 Task: Log work in the project Wayfarer for the issue 'Upgrade the performance of a web application to reduce server response time and improve page load speed' spent time as '3w 4d 3h 17m' and remaining time as '3w 2d 8h 35m' and clone the issue. Now add the issue to the epic 'Cloud-to-Cloud Integration'.
Action: Mouse moved to (222, 62)
Screenshot: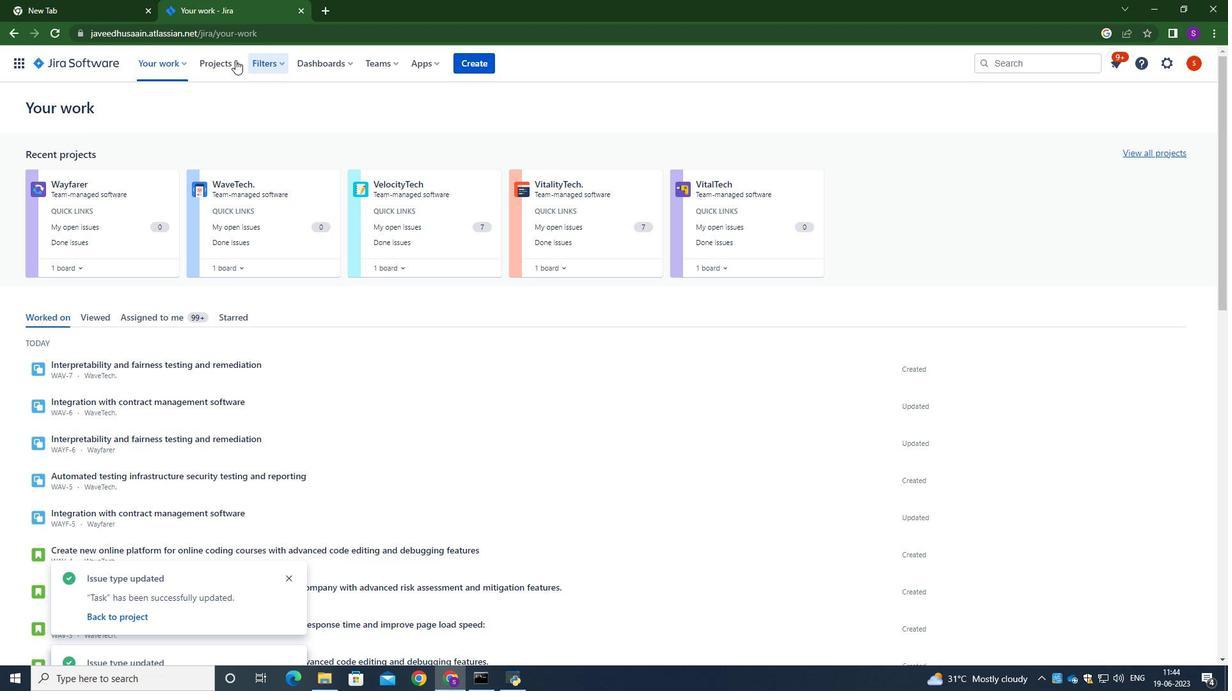 
Action: Mouse pressed left at (222, 62)
Screenshot: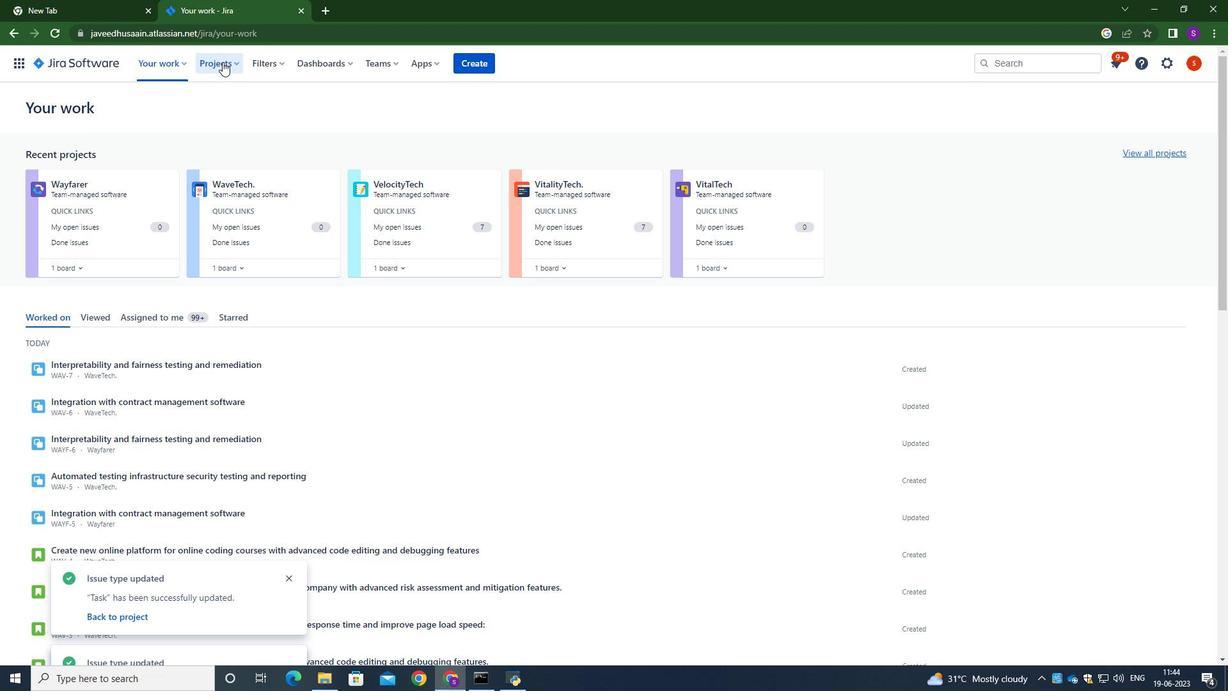 
Action: Mouse moved to (262, 124)
Screenshot: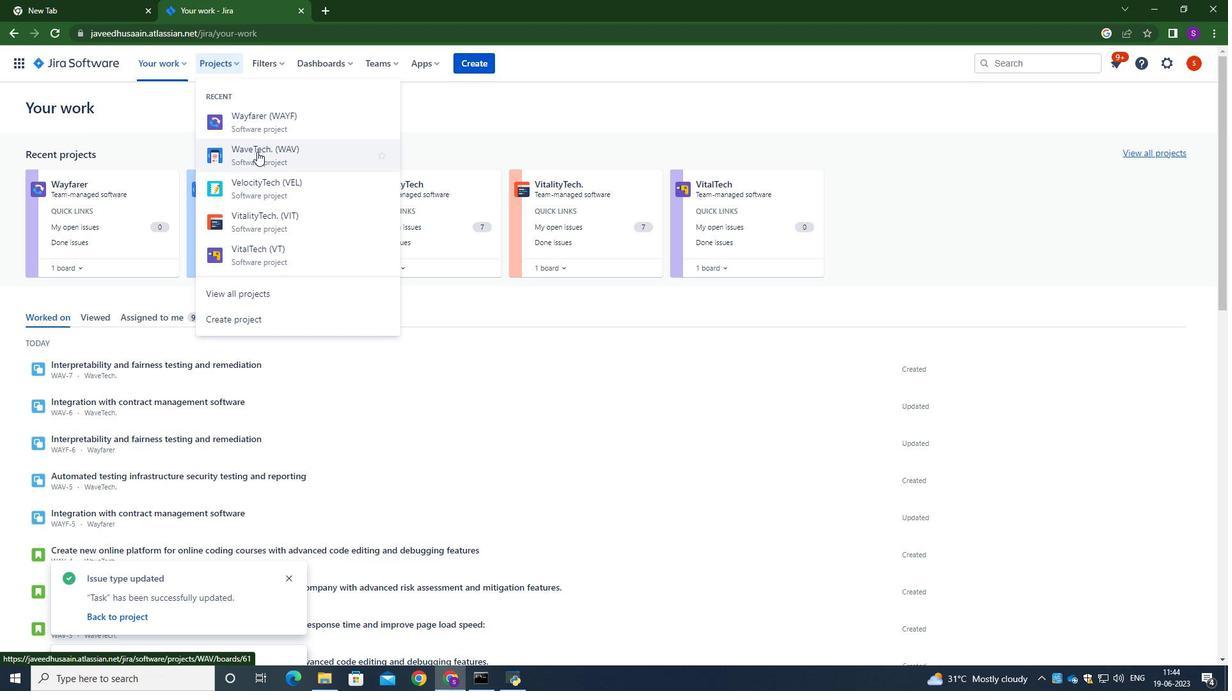 
Action: Mouse pressed left at (262, 124)
Screenshot: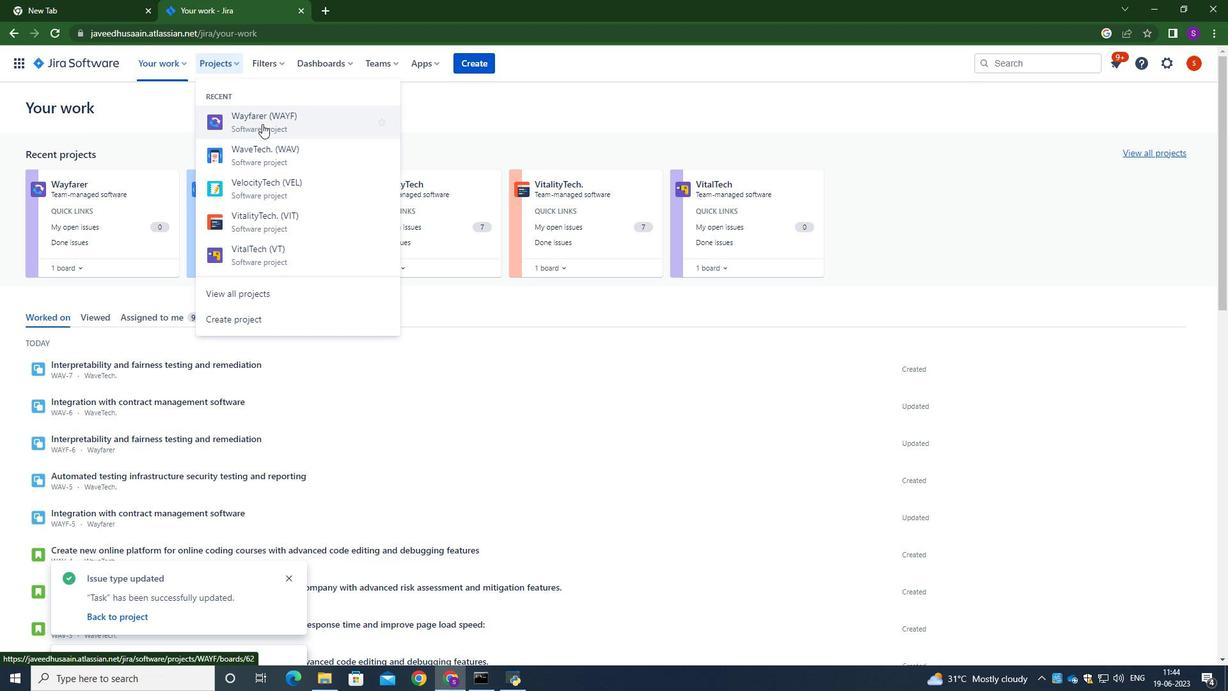 
Action: Mouse moved to (68, 202)
Screenshot: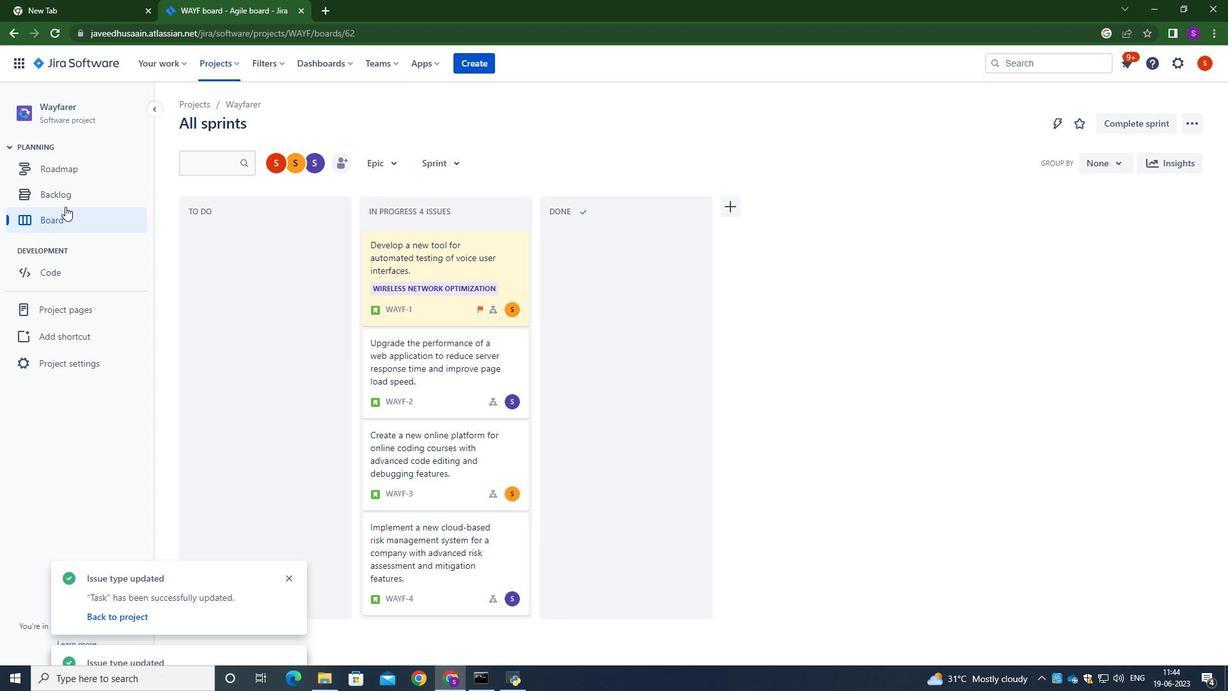 
Action: Mouse pressed left at (68, 202)
Screenshot: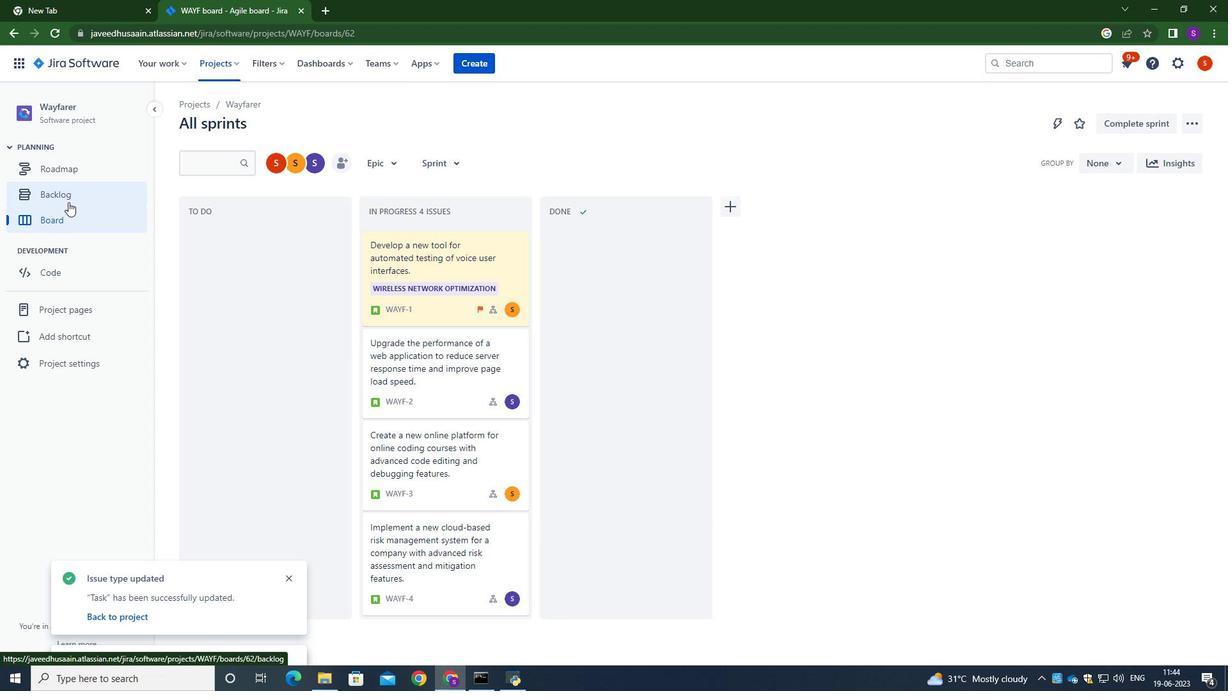 
Action: Mouse moved to (531, 344)
Screenshot: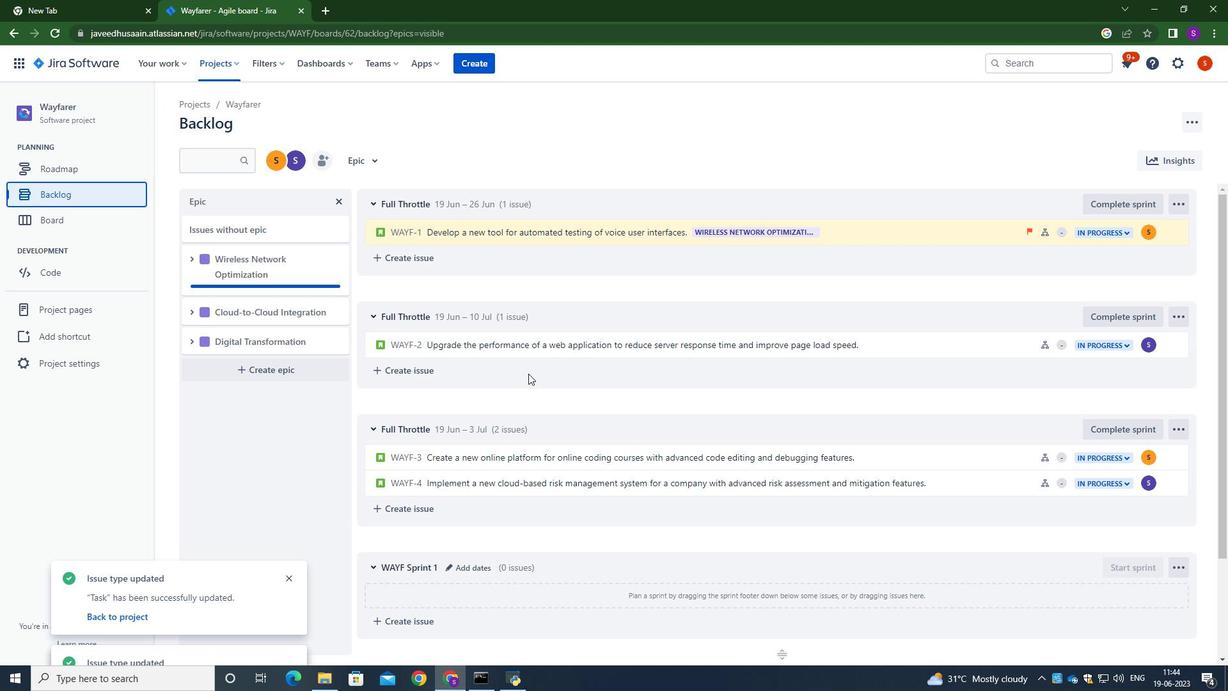 
Action: Mouse pressed left at (531, 344)
Screenshot: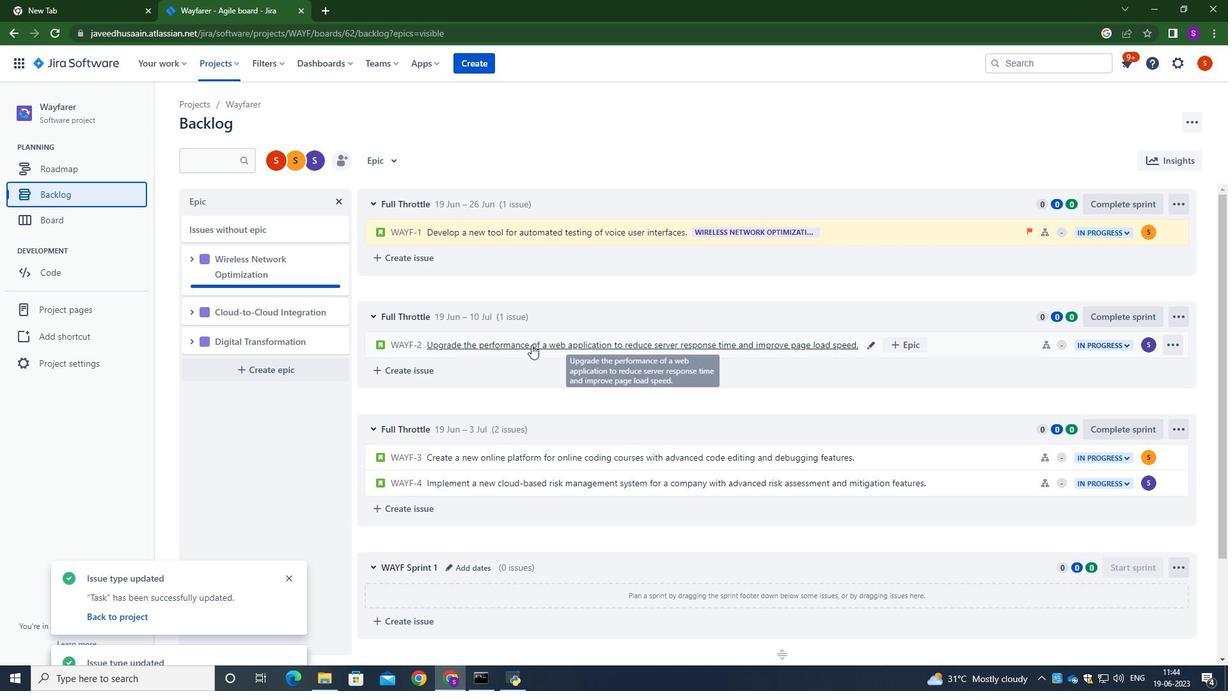 
Action: Mouse moved to (1174, 202)
Screenshot: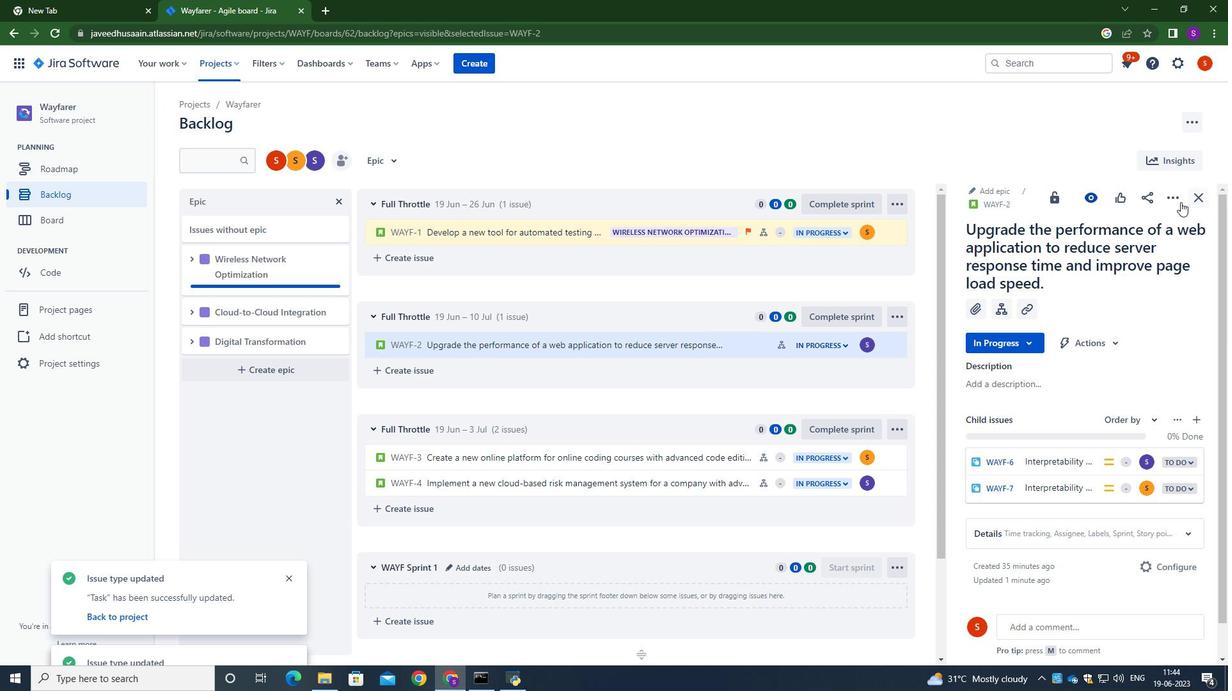 
Action: Mouse pressed left at (1174, 202)
Screenshot: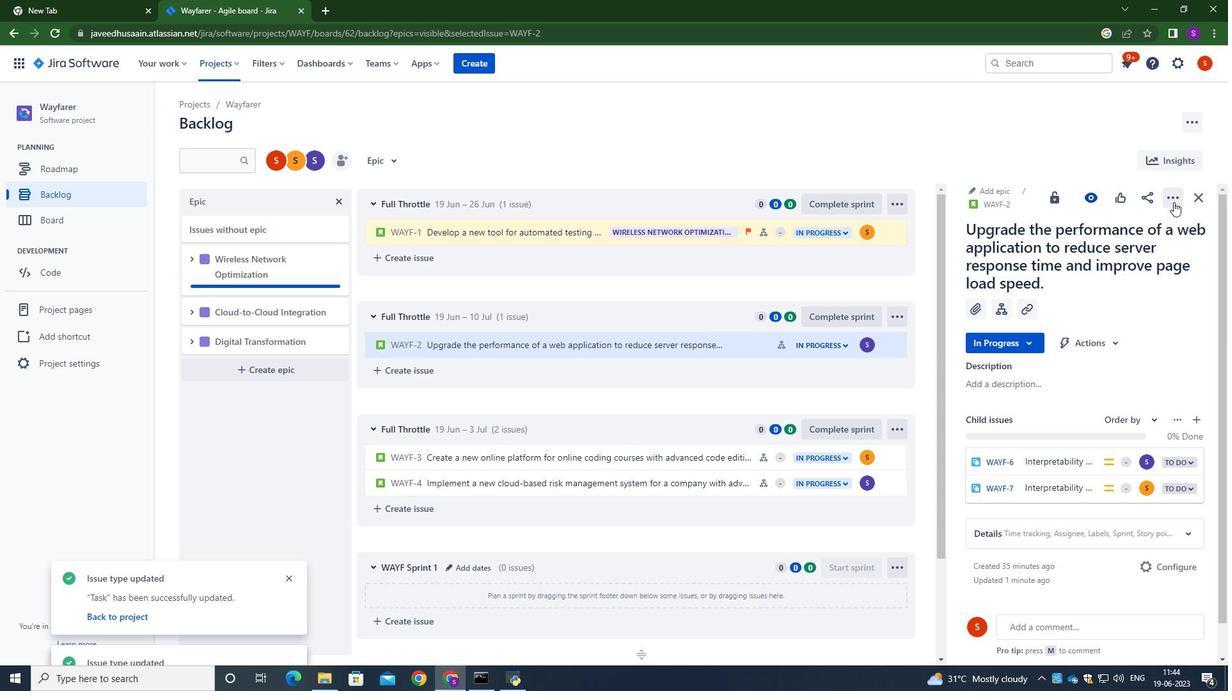 
Action: Mouse moved to (1119, 232)
Screenshot: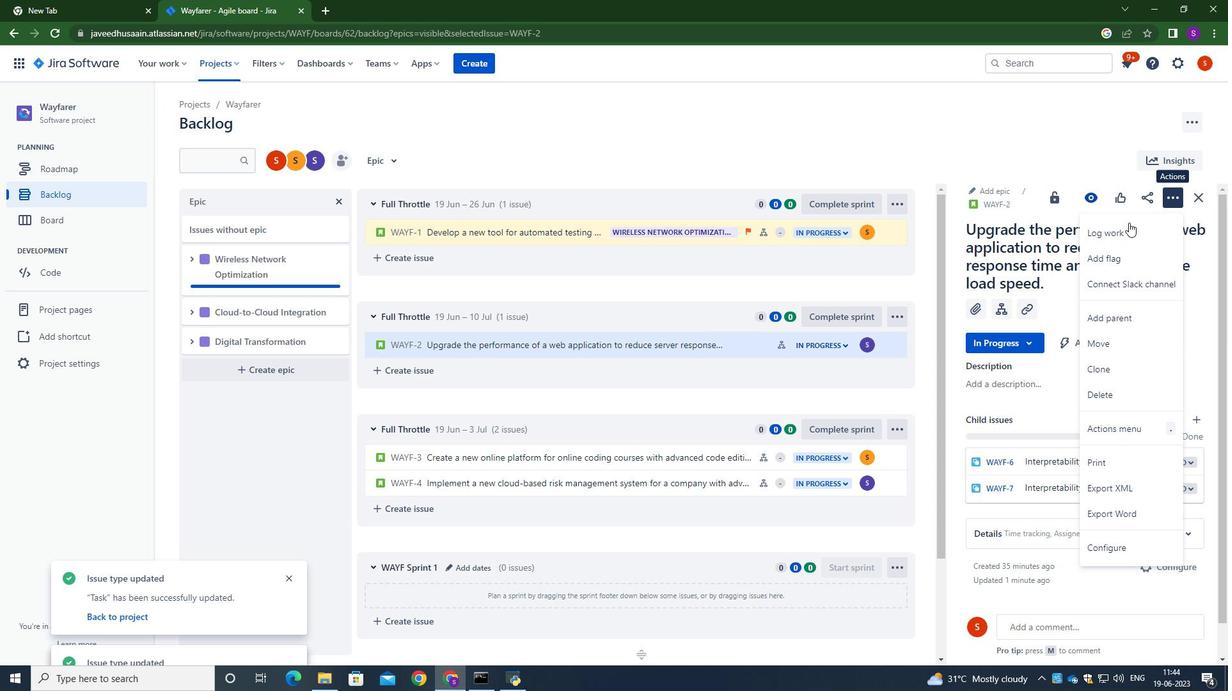 
Action: Mouse pressed left at (1119, 232)
Screenshot: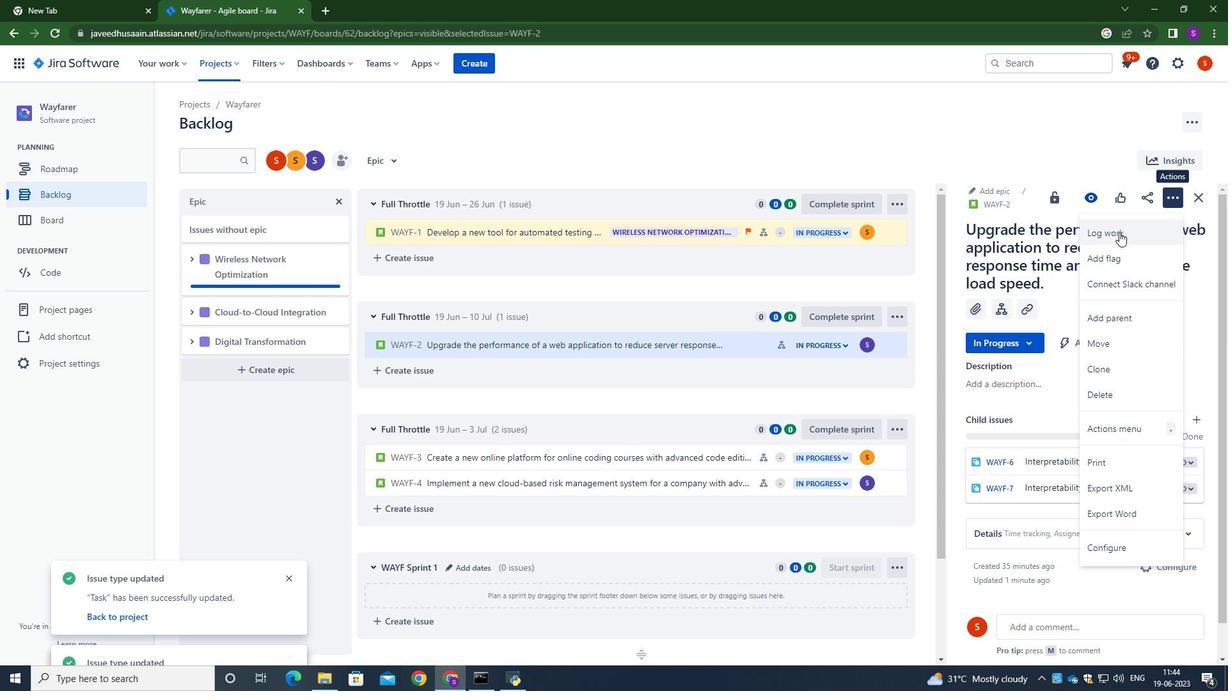 
Action: Mouse moved to (565, 195)
Screenshot: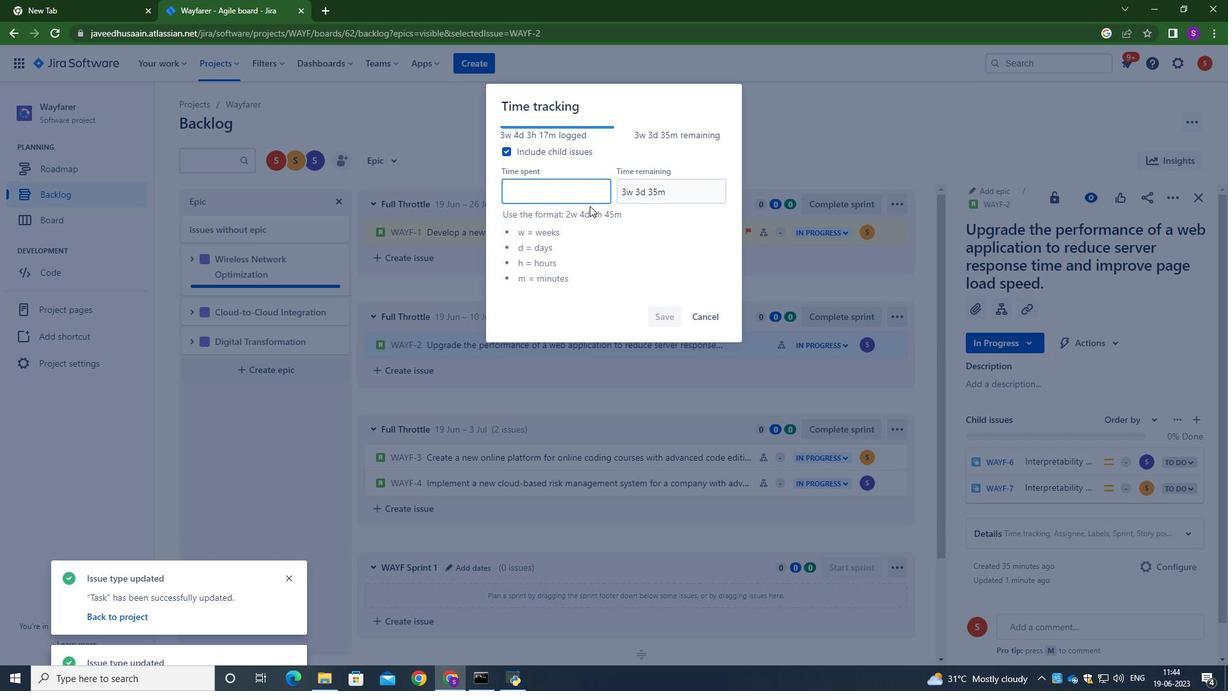 
Action: Mouse pressed left at (565, 195)
Screenshot: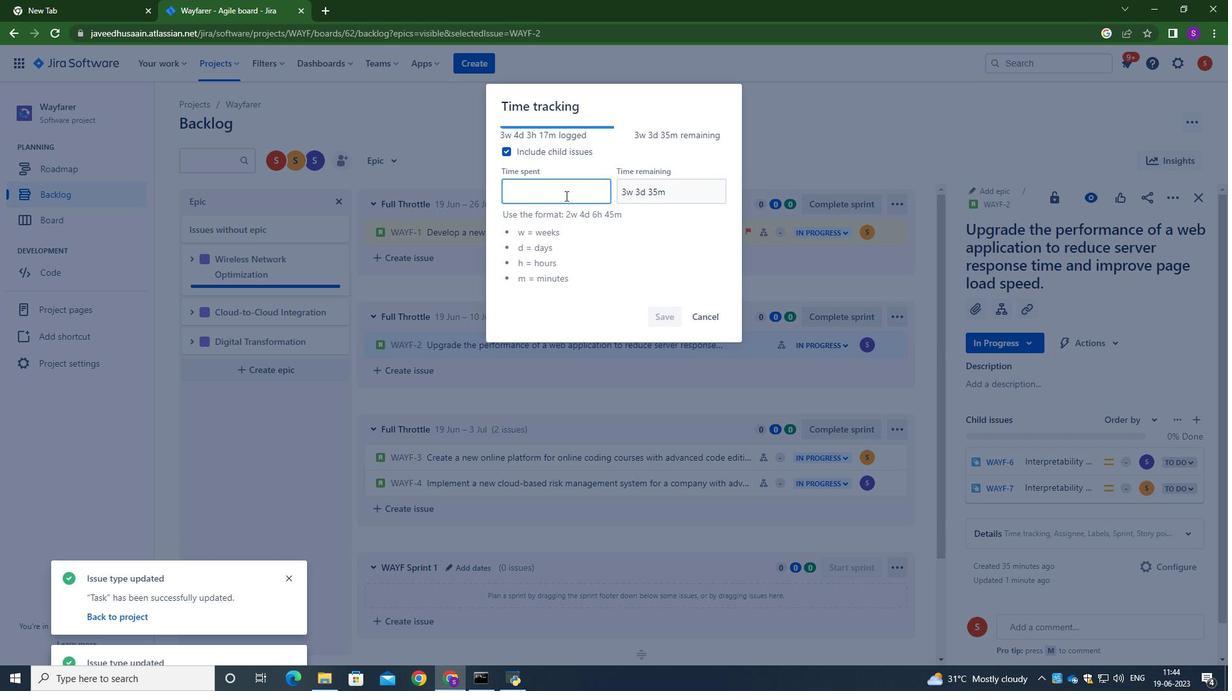 
Action: Key pressed 3w<Key.space>4d<Key.space>3h<Key.space>17m<Key.tab>3w<Key.space>2d<Key.space>8h<Key.space>35m
Screenshot: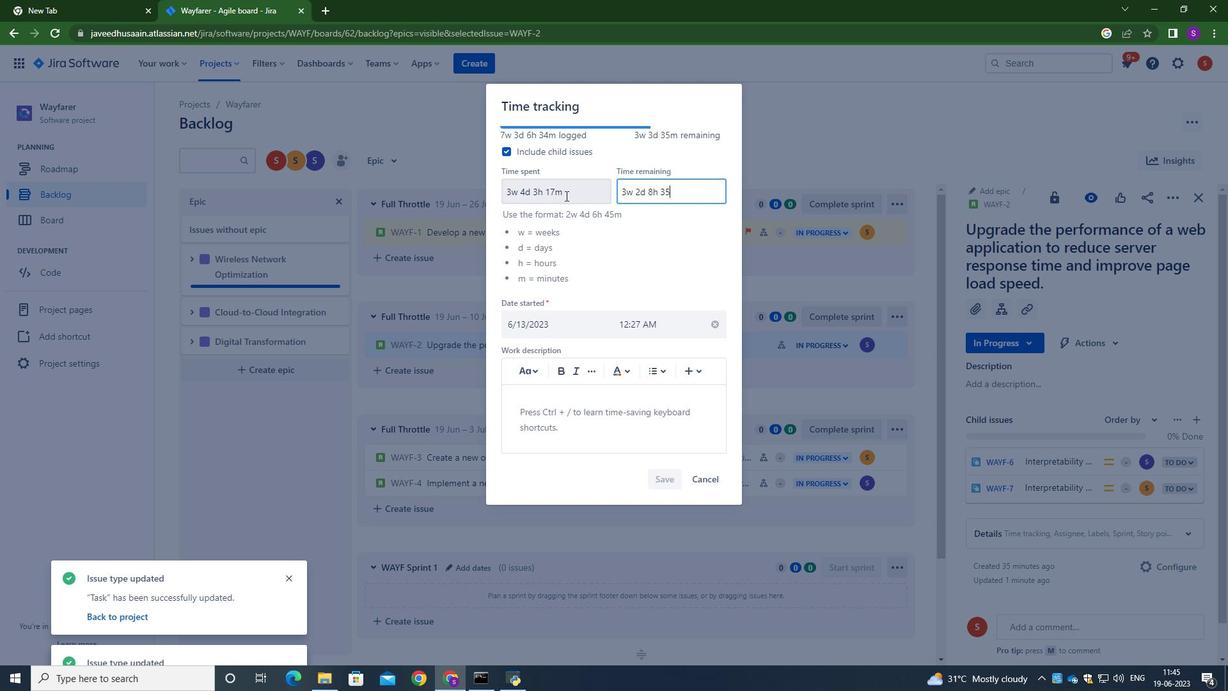 
Action: Mouse moved to (664, 475)
Screenshot: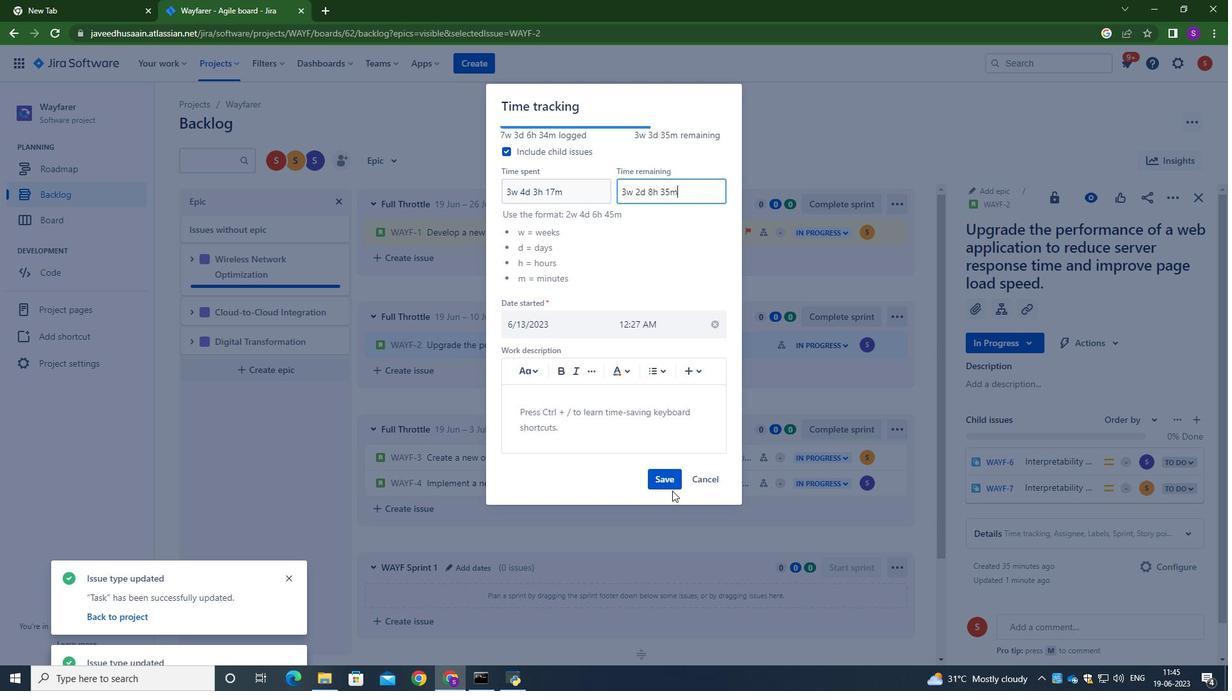 
Action: Mouse pressed left at (664, 475)
Screenshot: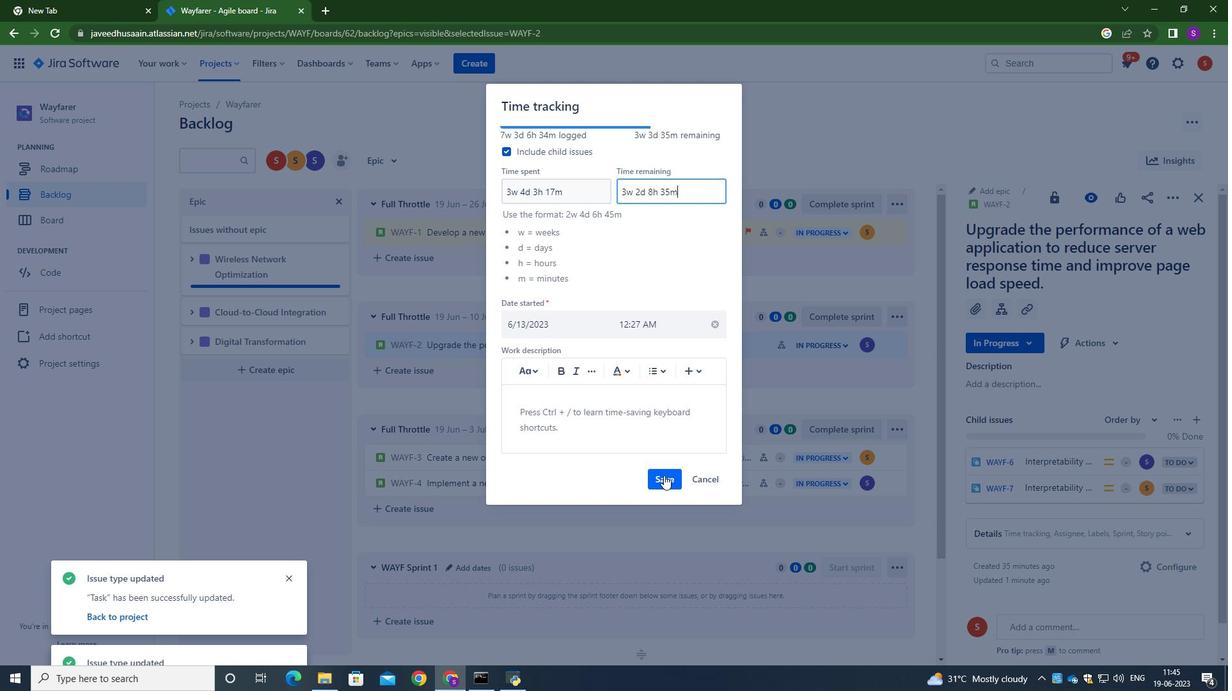 
Action: Mouse moved to (1176, 200)
Screenshot: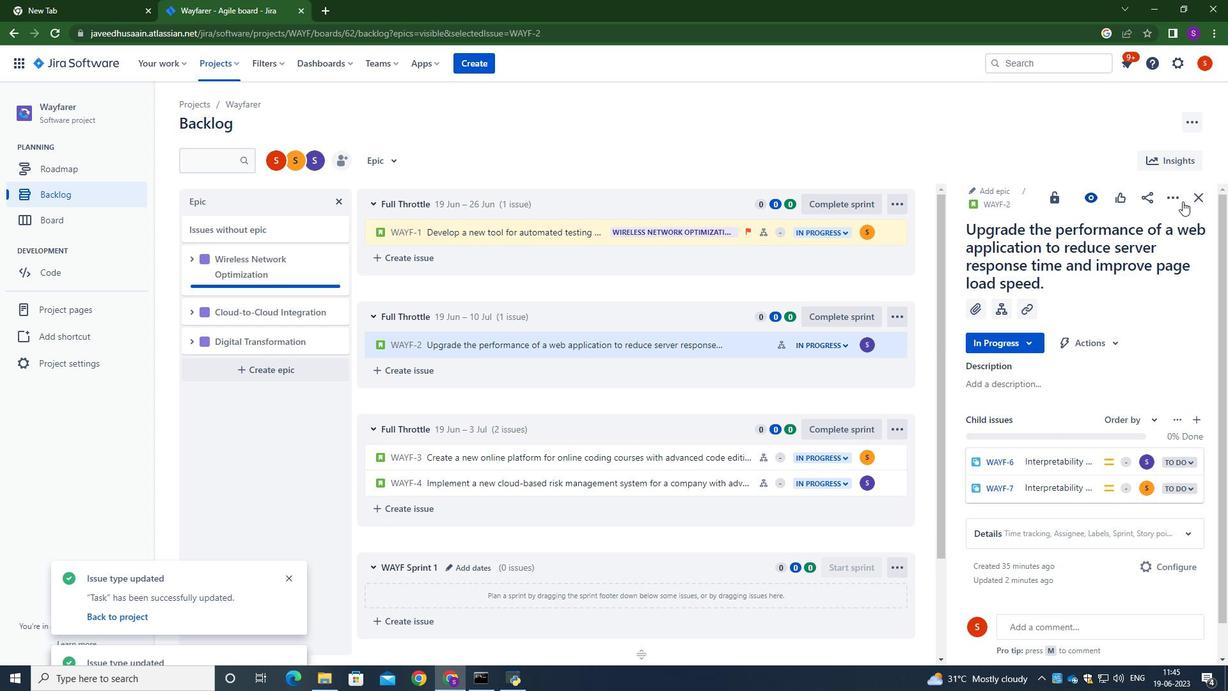 
Action: Mouse pressed left at (1176, 200)
Screenshot: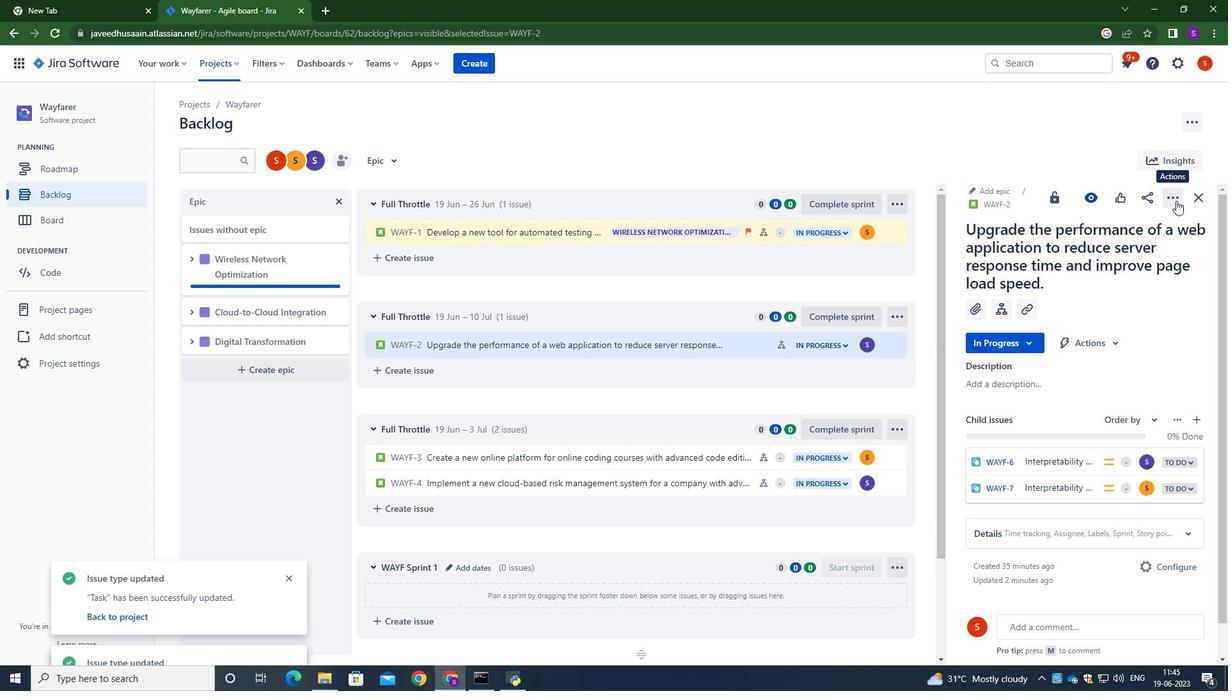 
Action: Mouse moved to (1128, 369)
Screenshot: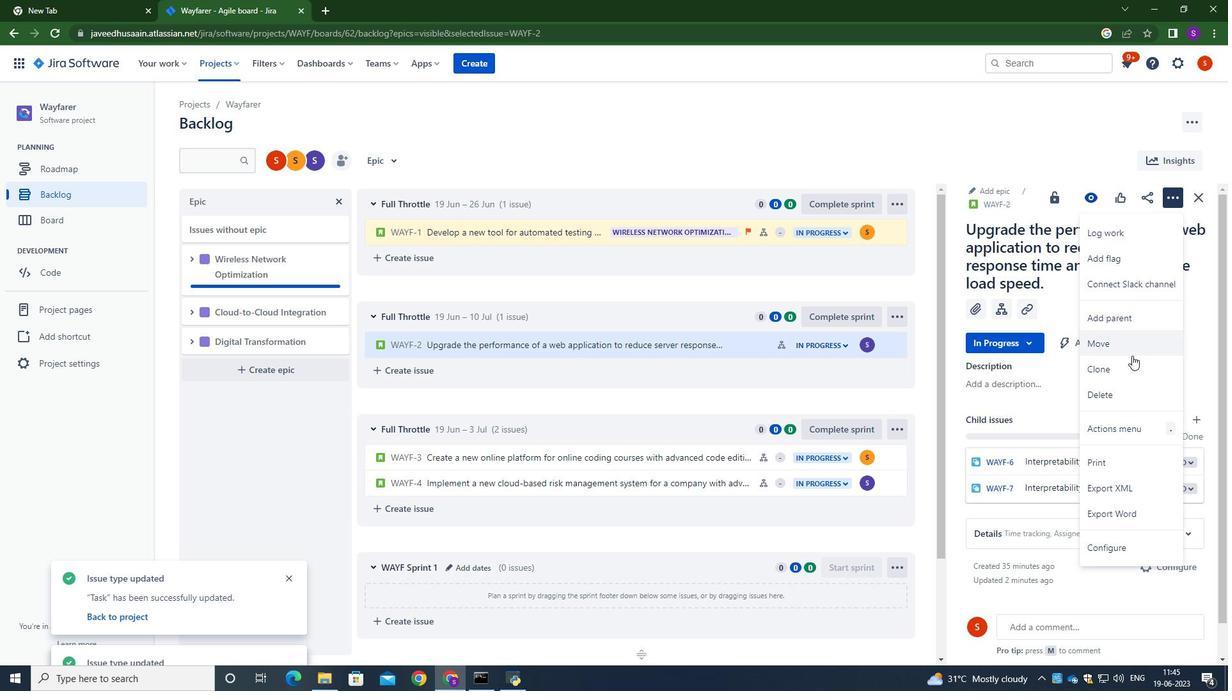 
Action: Mouse pressed left at (1128, 369)
Screenshot: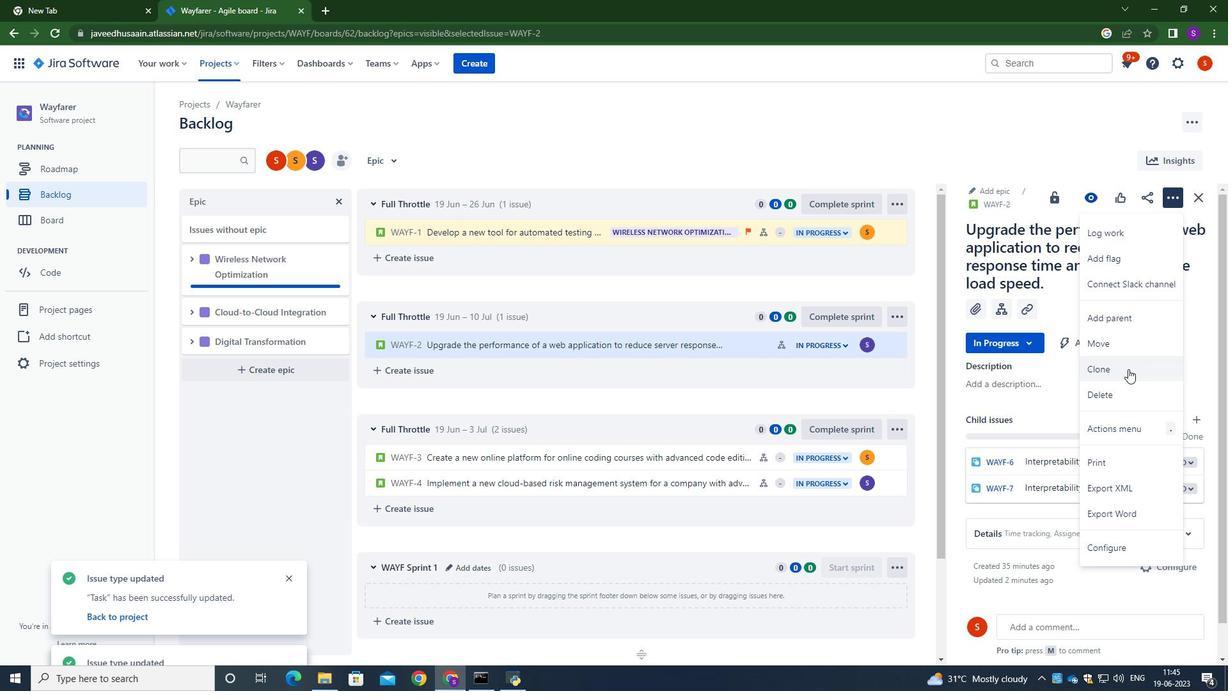 
Action: Mouse moved to (703, 277)
Screenshot: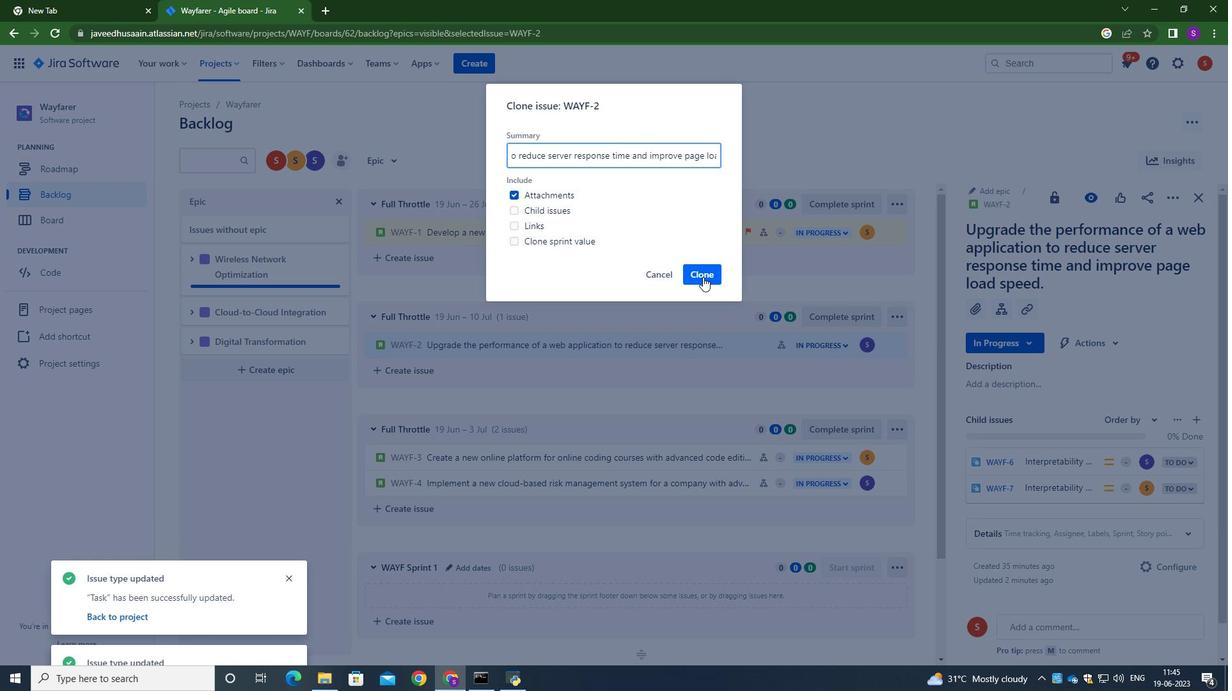 
Action: Mouse pressed left at (703, 277)
Screenshot: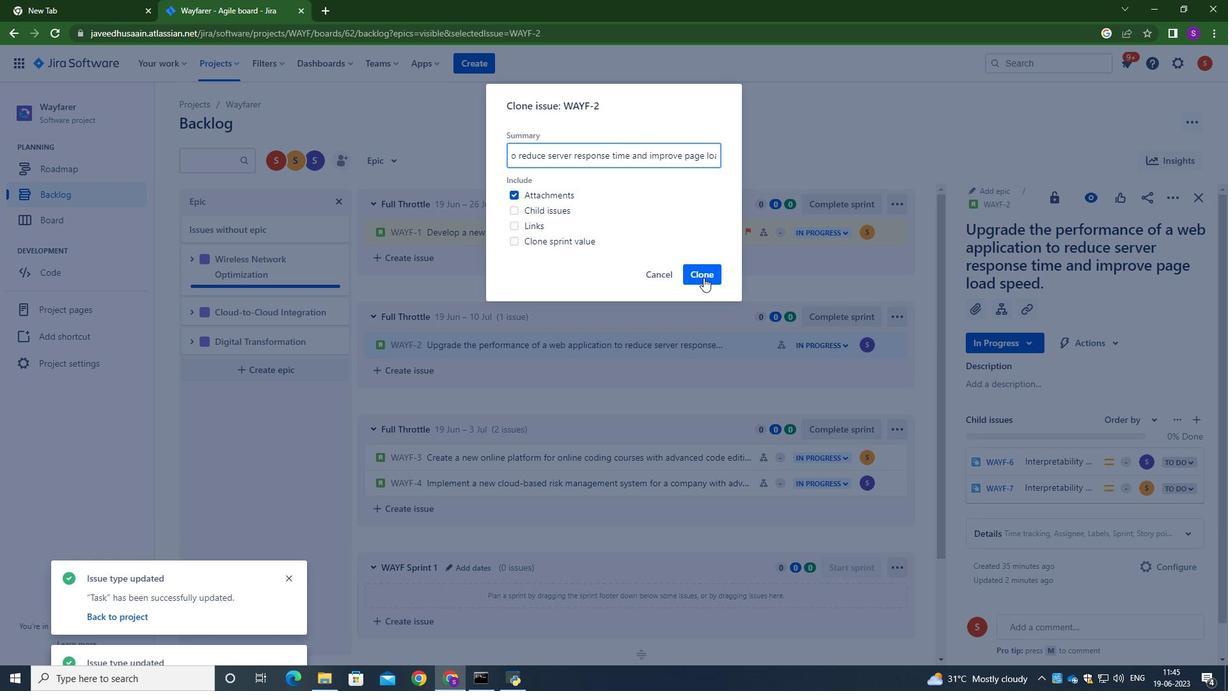
Action: Mouse moved to (1052, 423)
Screenshot: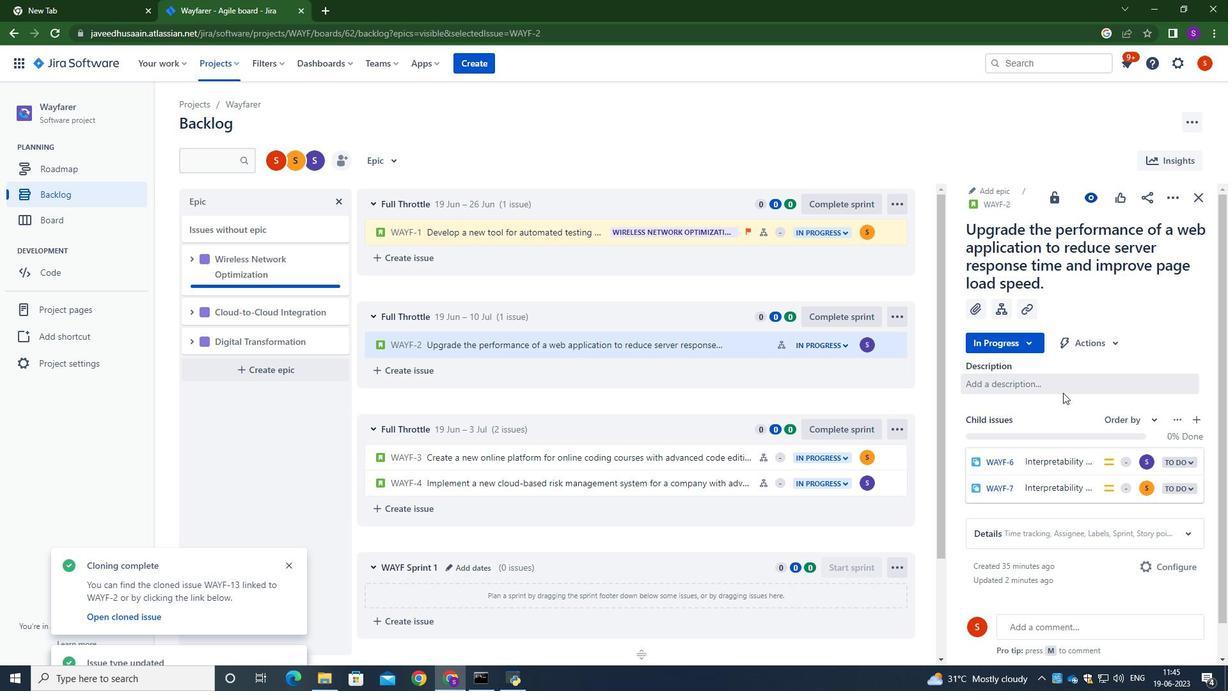 
Action: Mouse scrolled (1052, 422) with delta (0, 0)
Screenshot: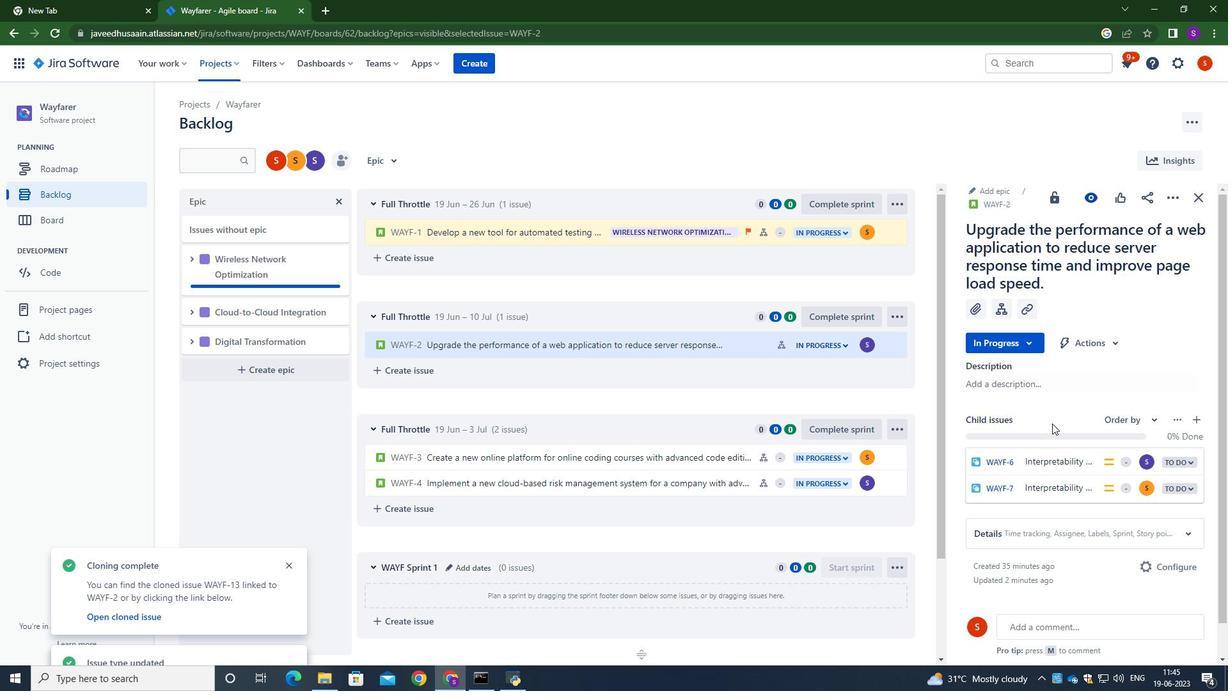 
Action: Mouse moved to (1062, 309)
Screenshot: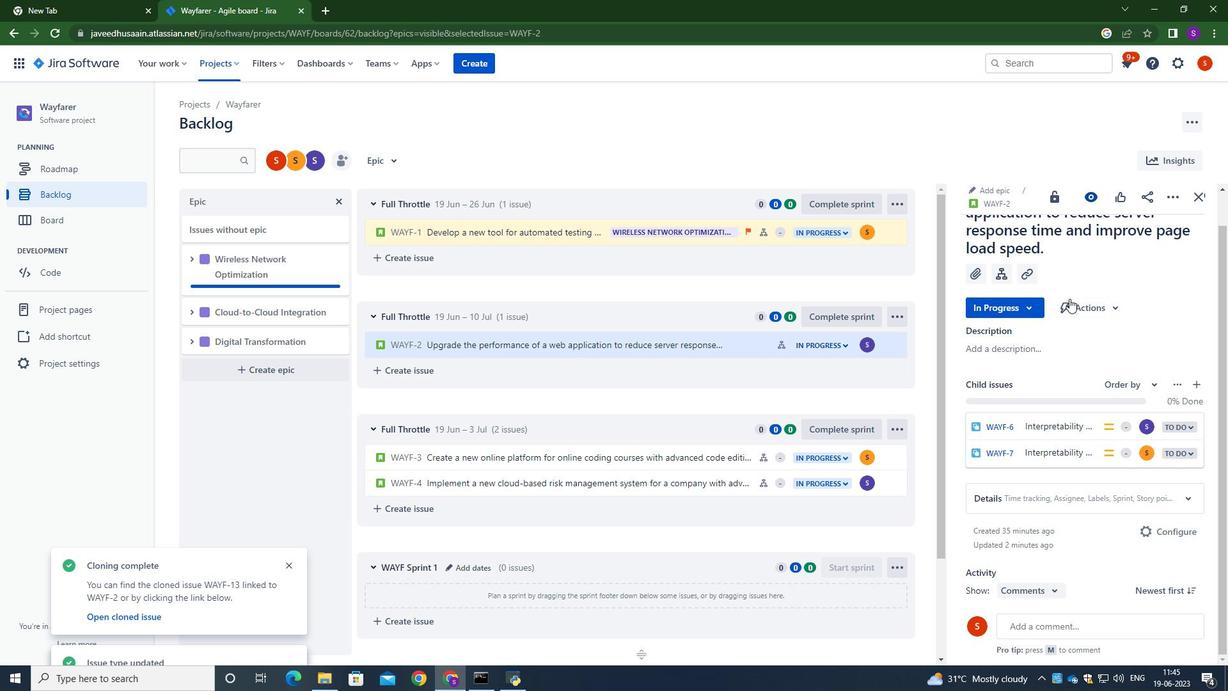 
Action: Mouse scrolled (1062, 309) with delta (0, 0)
Screenshot: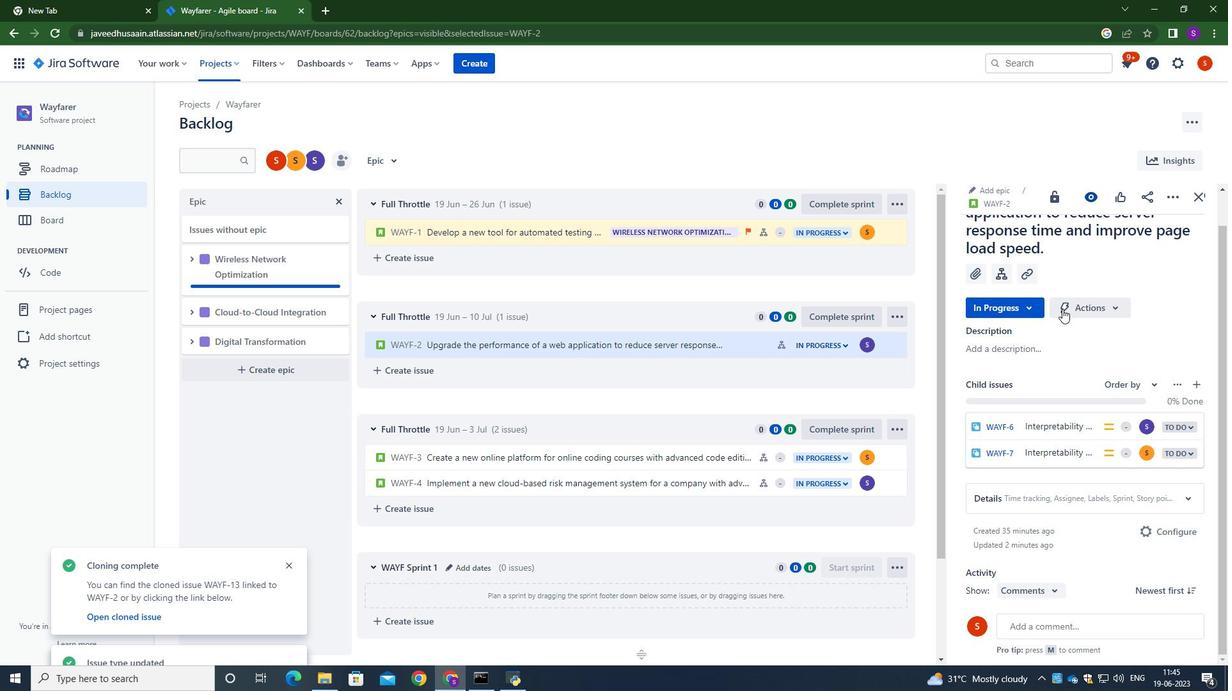 
Action: Mouse scrolled (1062, 309) with delta (0, 0)
Screenshot: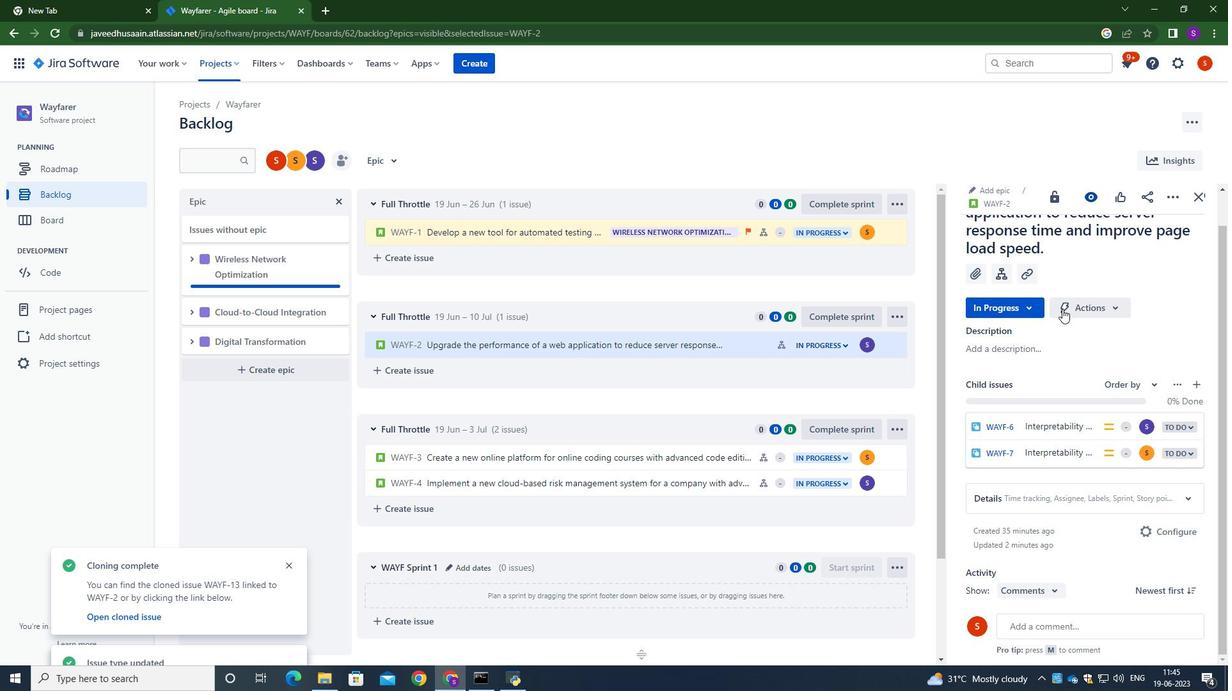 
Action: Mouse moved to (737, 344)
Screenshot: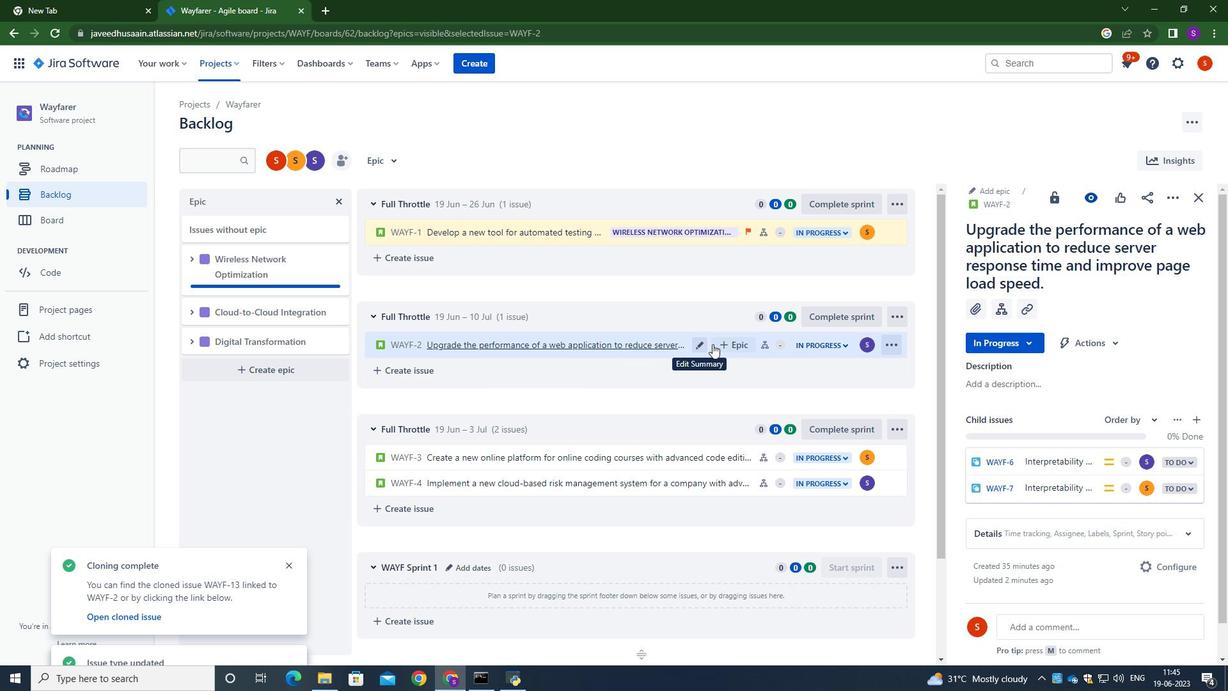 
Action: Mouse pressed left at (737, 344)
Screenshot: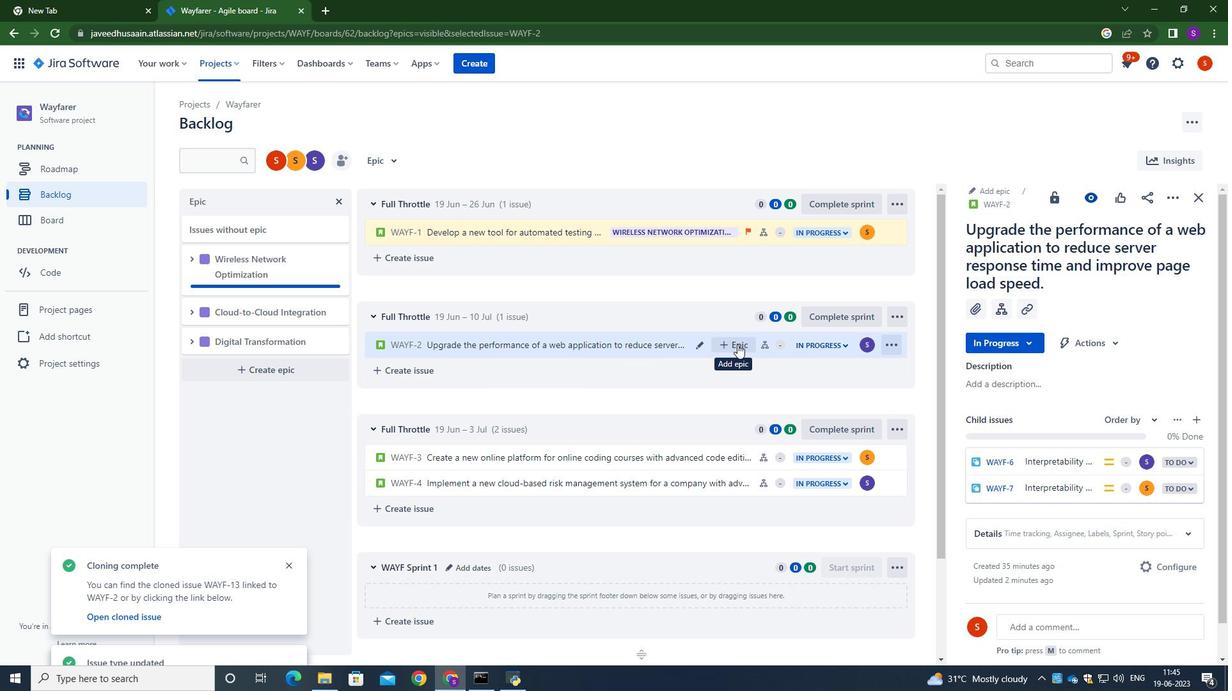
Action: Mouse moved to (759, 437)
Screenshot: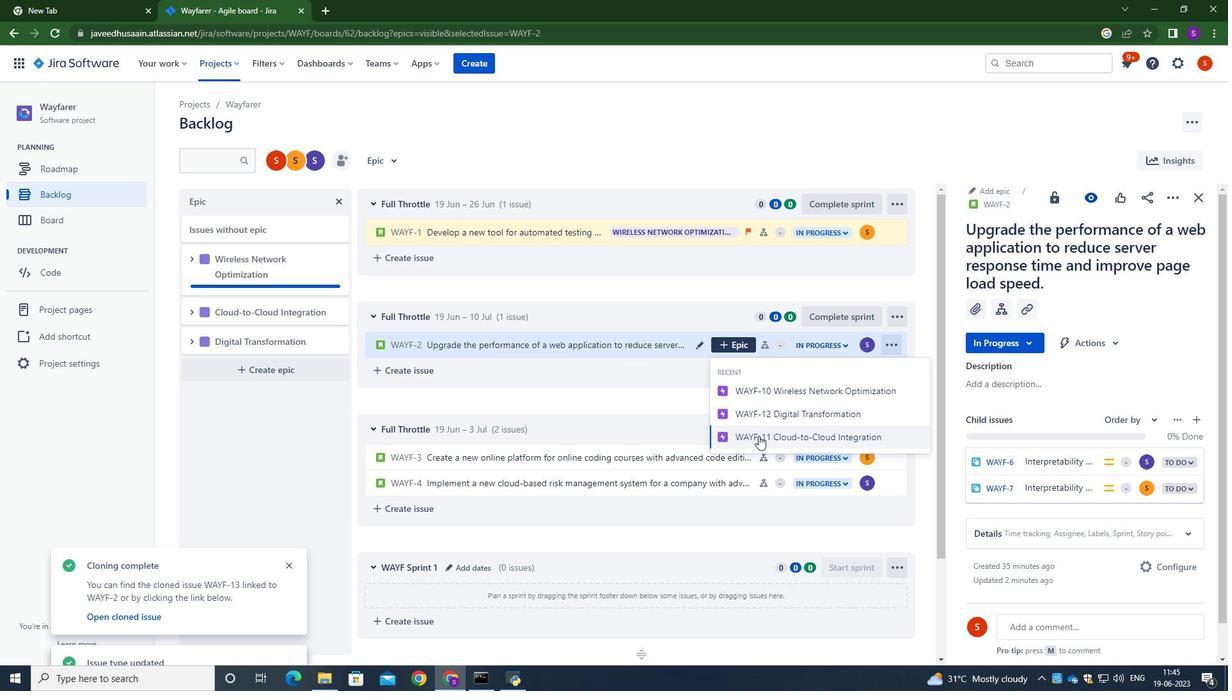 
Action: Mouse pressed left at (759, 437)
Screenshot: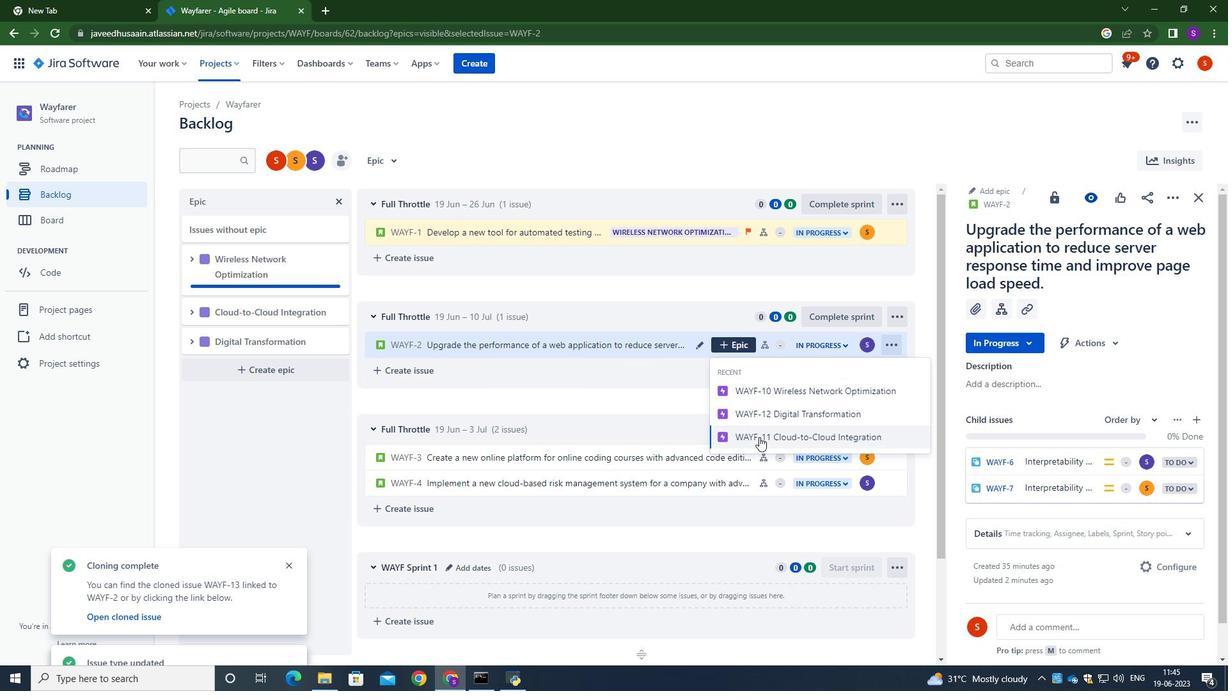 
Action: Mouse moved to (760, 147)
Screenshot: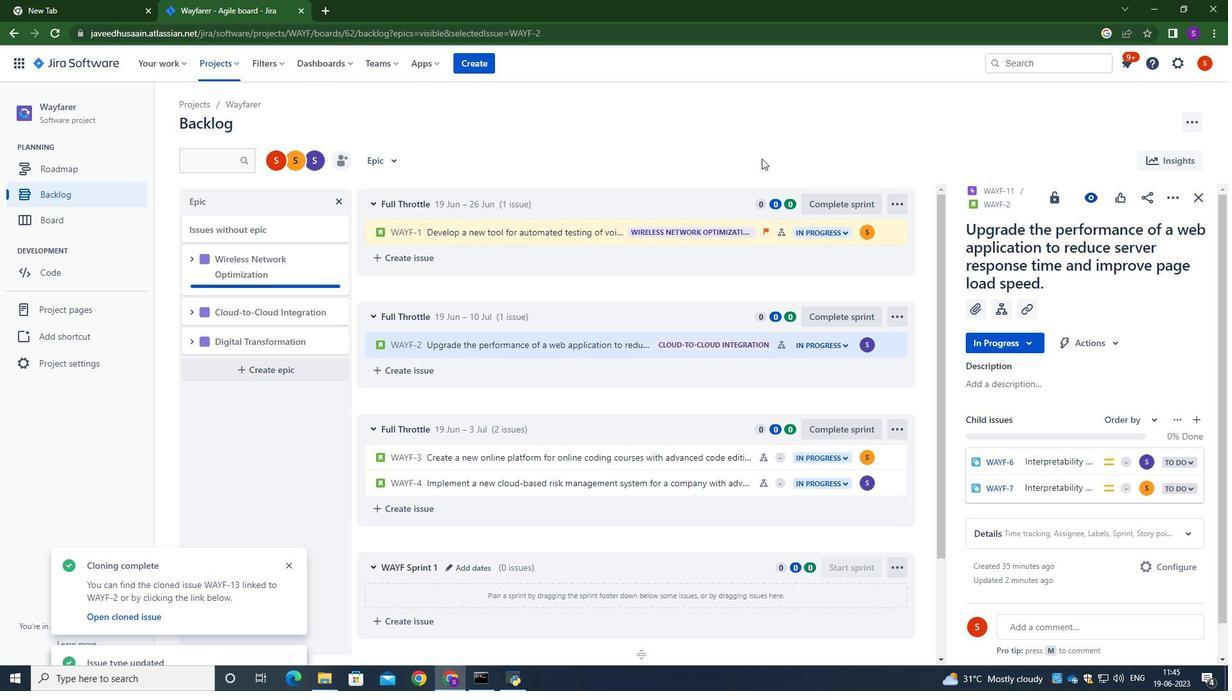 
Action: Mouse pressed left at (760, 147)
Screenshot: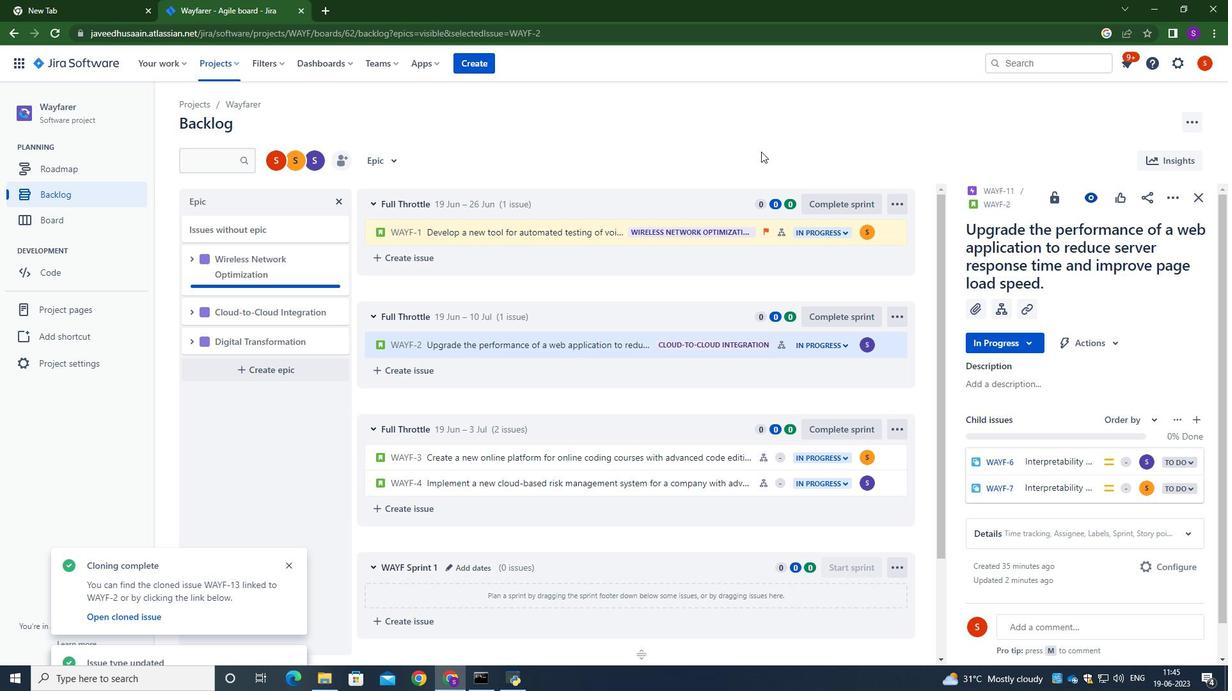 
